 Task: Create Card Customer Referral Program in Board Sales Reporting to Workspace Event Marketing. Create Card Partnership Agreements Review in Board Media Planning and Buying to Workspace Event Marketing. Create Card Brand Reputation Monitoring in Board Sales Incentive Program Design and Implementation to Workspace Event Marketing
Action: Mouse moved to (81, 265)
Screenshot: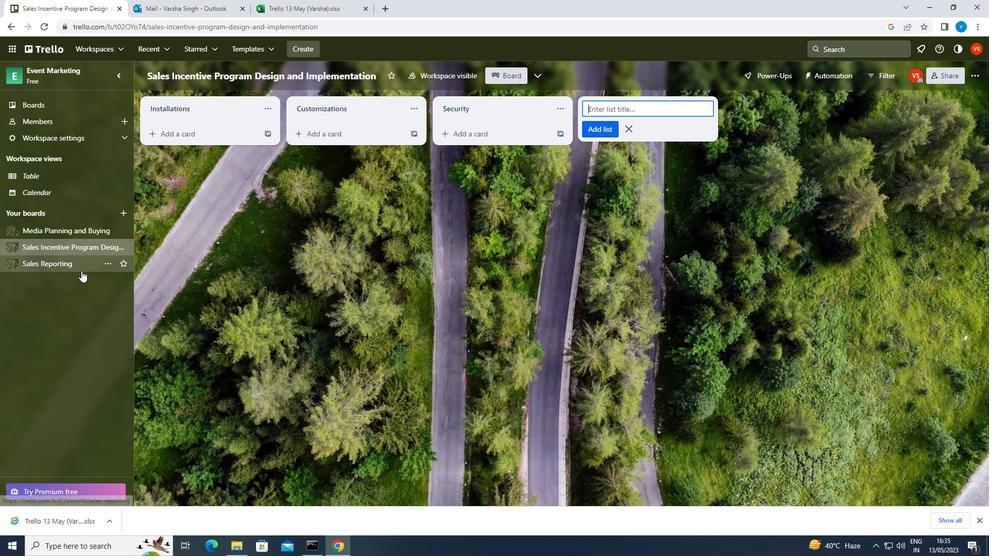 
Action: Mouse pressed left at (81, 265)
Screenshot: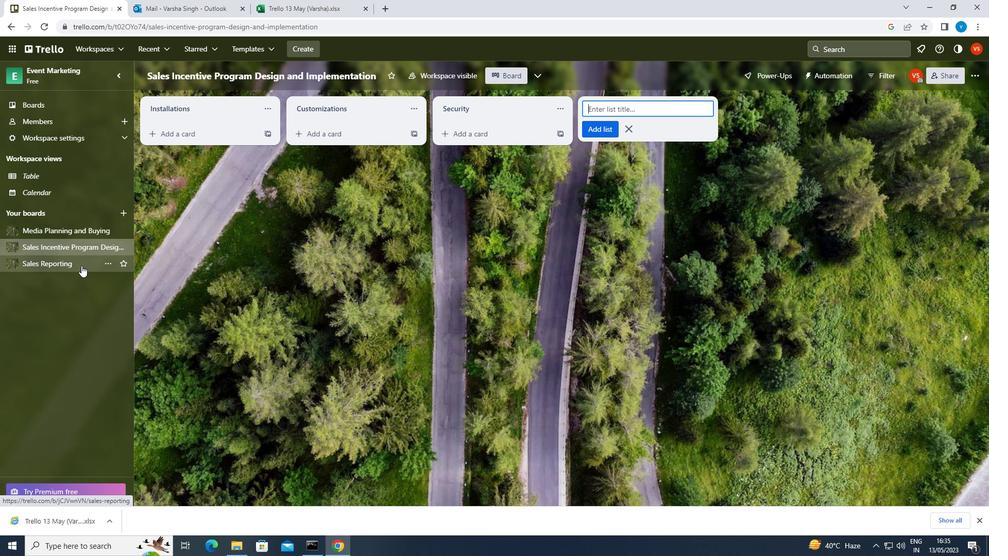 
Action: Mouse moved to (216, 133)
Screenshot: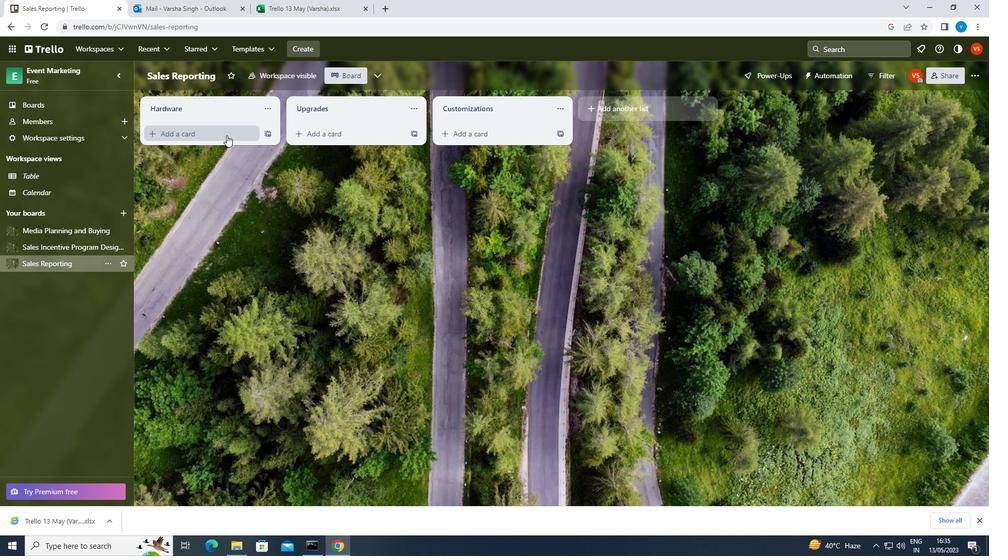 
Action: Mouse pressed left at (216, 133)
Screenshot: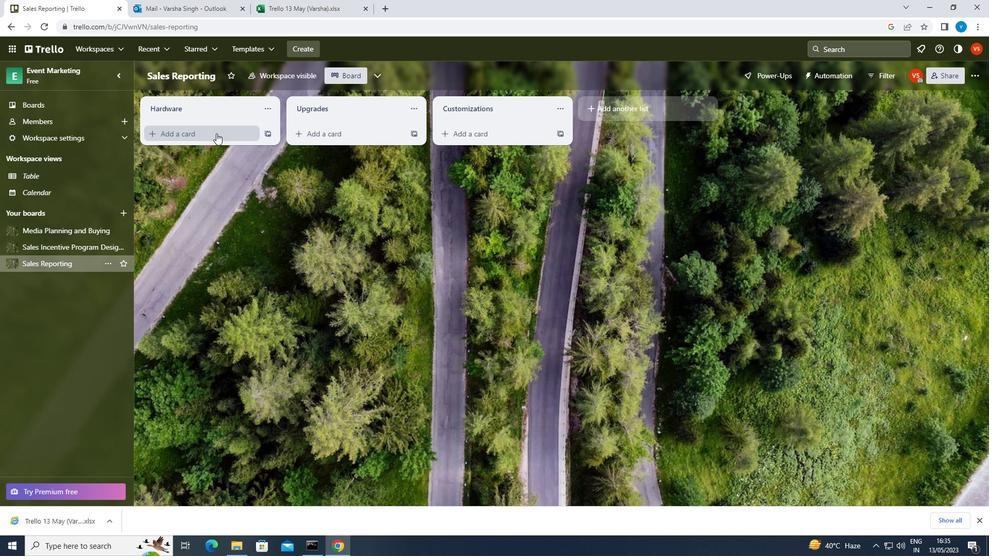 
Action: Mouse moved to (216, 131)
Screenshot: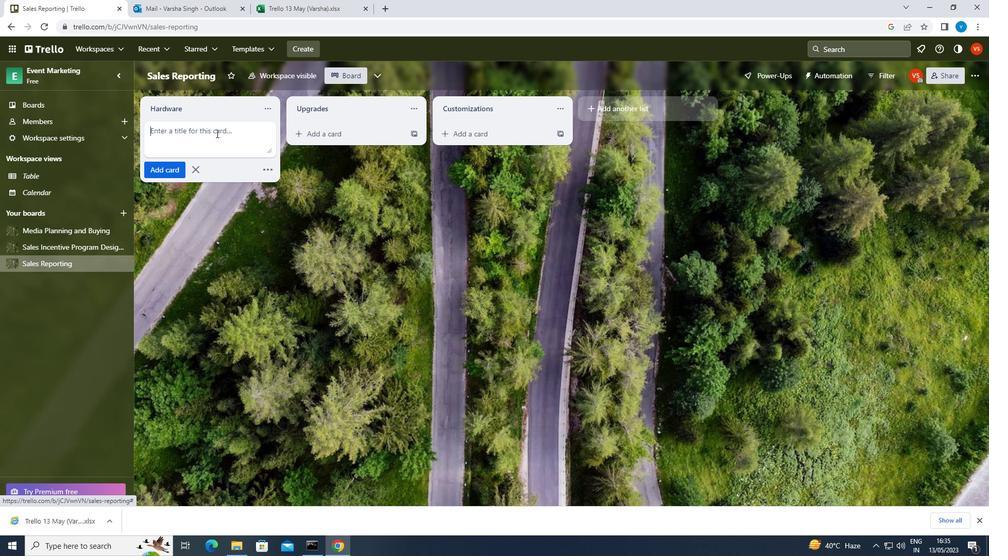 
Action: Key pressed <Key.shift>CUSTOMER<Key.space><Key.shift>REFERRAL<Key.space><Key.shift>PROGRAM
Screenshot: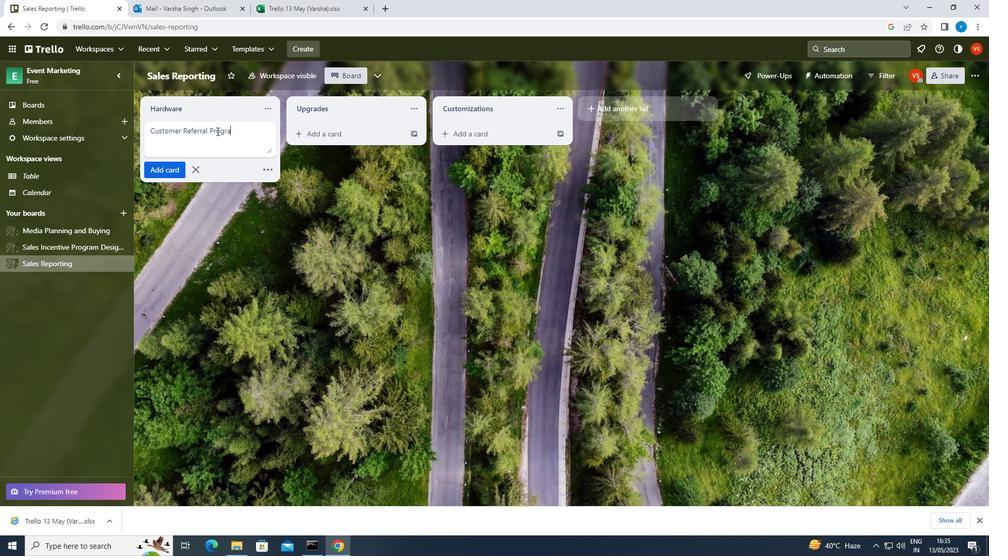
Action: Mouse moved to (224, 127)
Screenshot: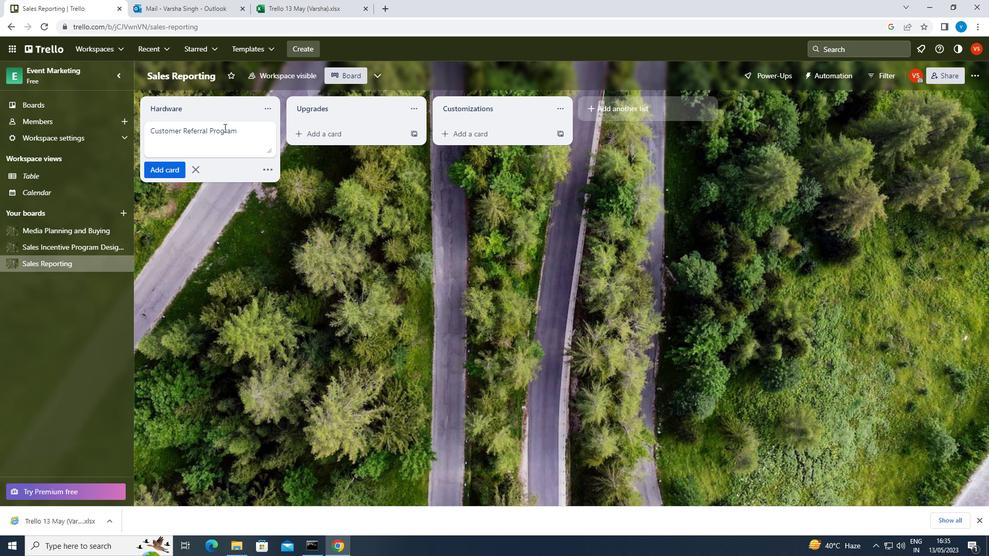 
Action: Key pressed <Key.enter>
Screenshot: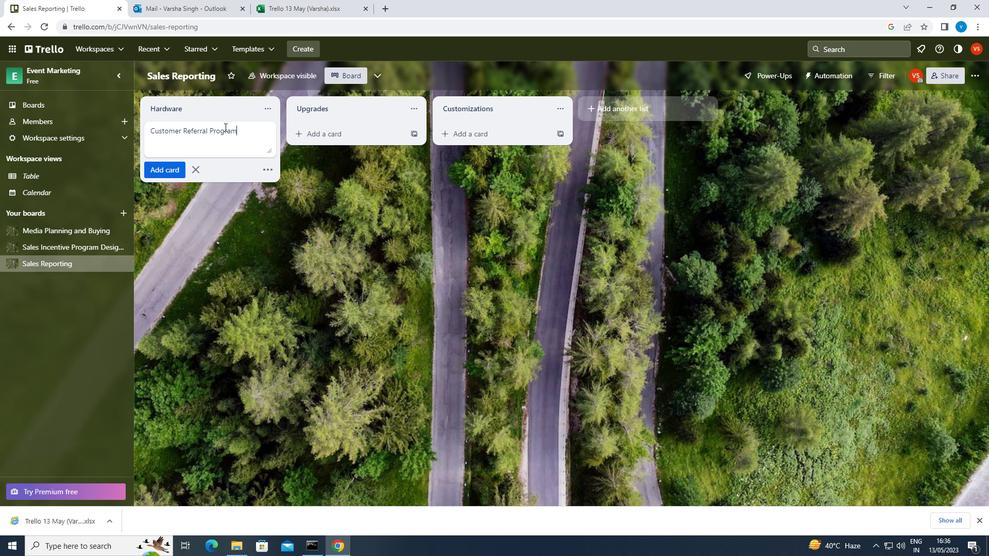 
Action: Mouse moved to (76, 230)
Screenshot: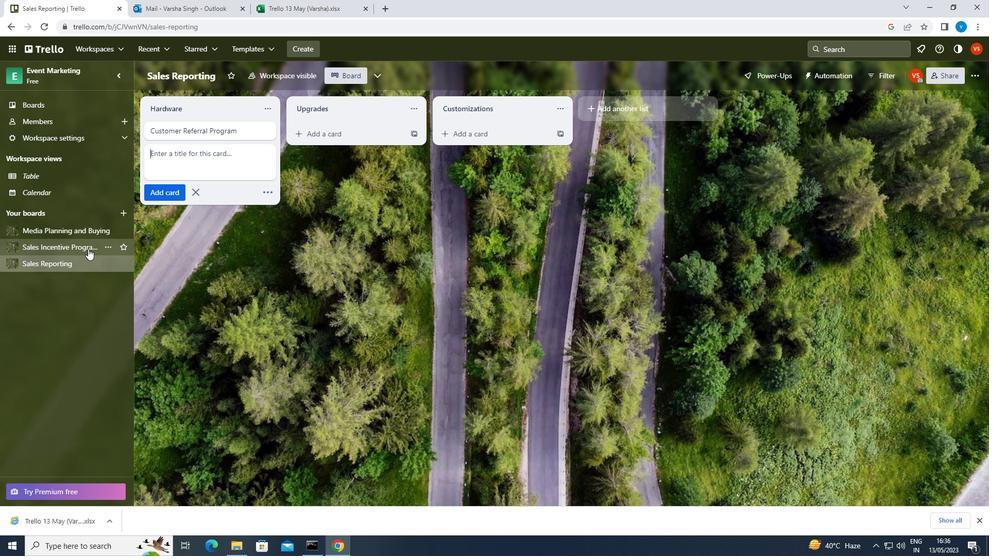
Action: Mouse pressed left at (76, 230)
Screenshot: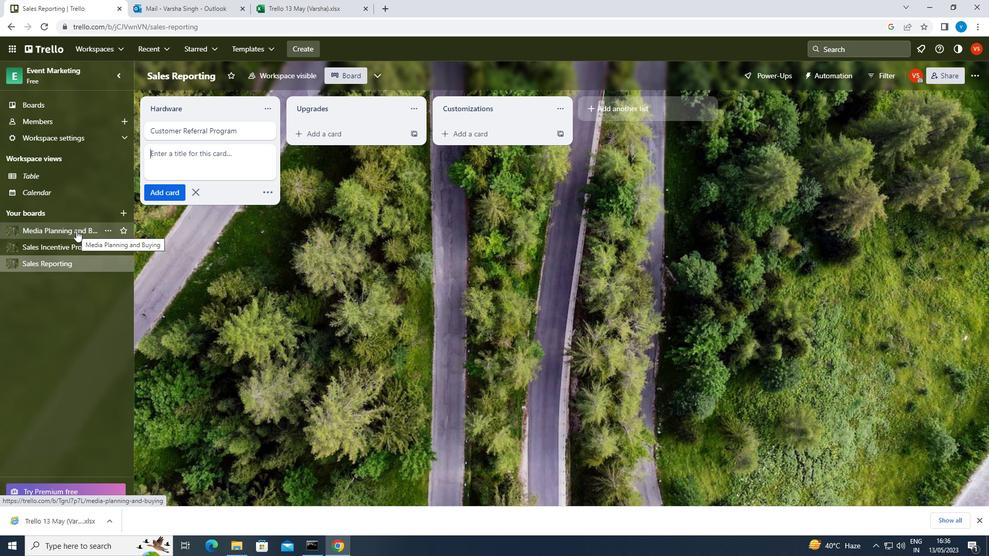 
Action: Mouse moved to (201, 131)
Screenshot: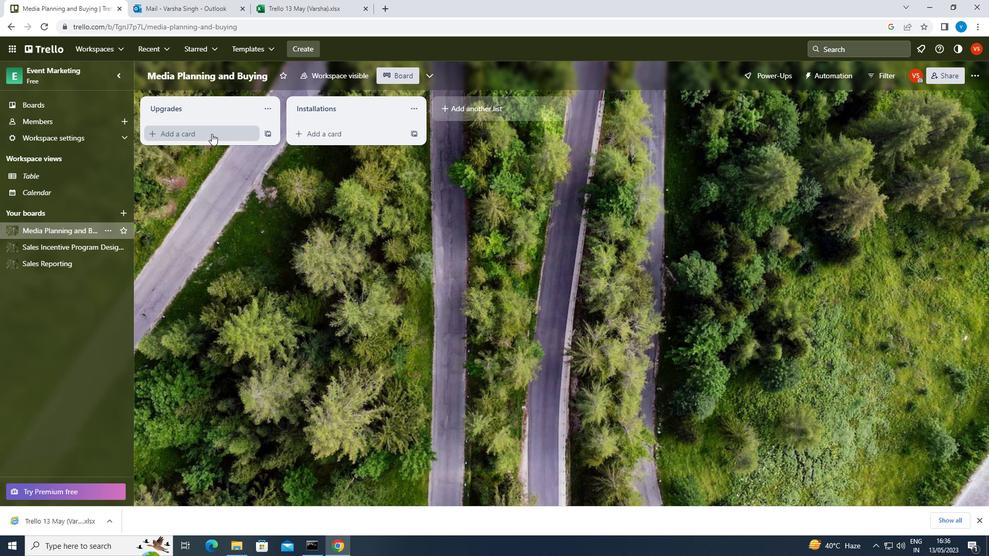 
Action: Mouse pressed left at (201, 131)
Screenshot: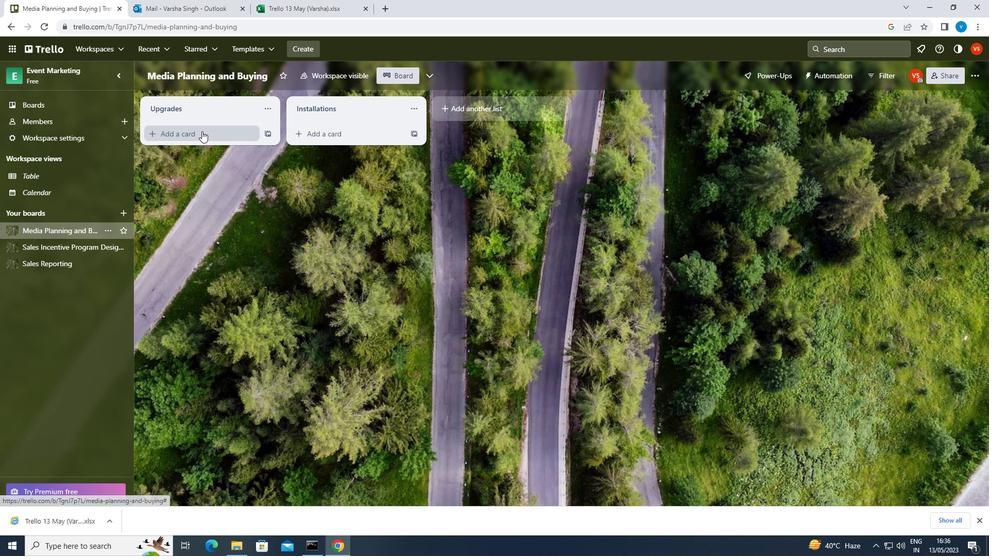 
Action: Mouse moved to (297, 92)
Screenshot: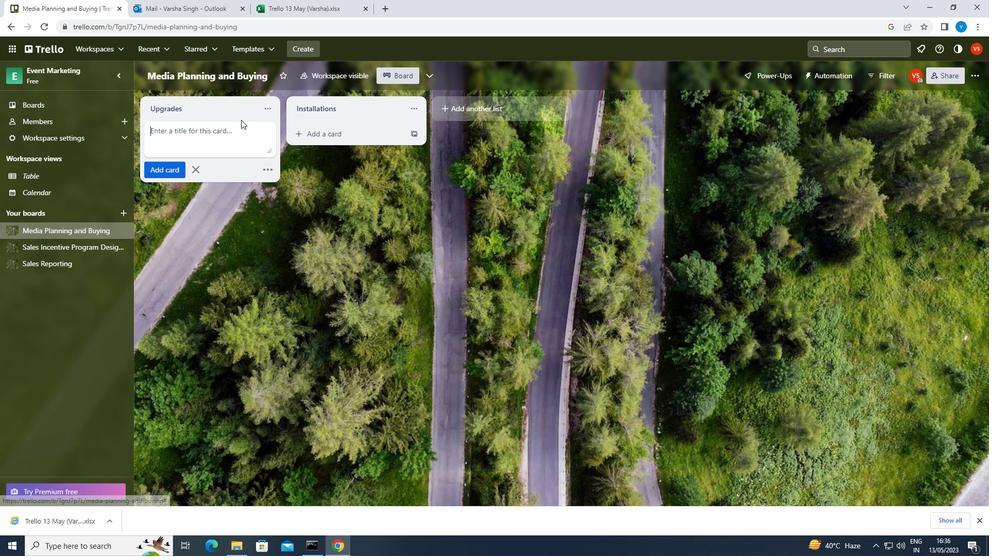 
Action: Key pressed <Key.shift>PARTNERSHIP<Key.space><Key.shift><Key.shift>AGREEMENTS<Key.space><Key.shift>REVIEW<Key.enter>
Screenshot: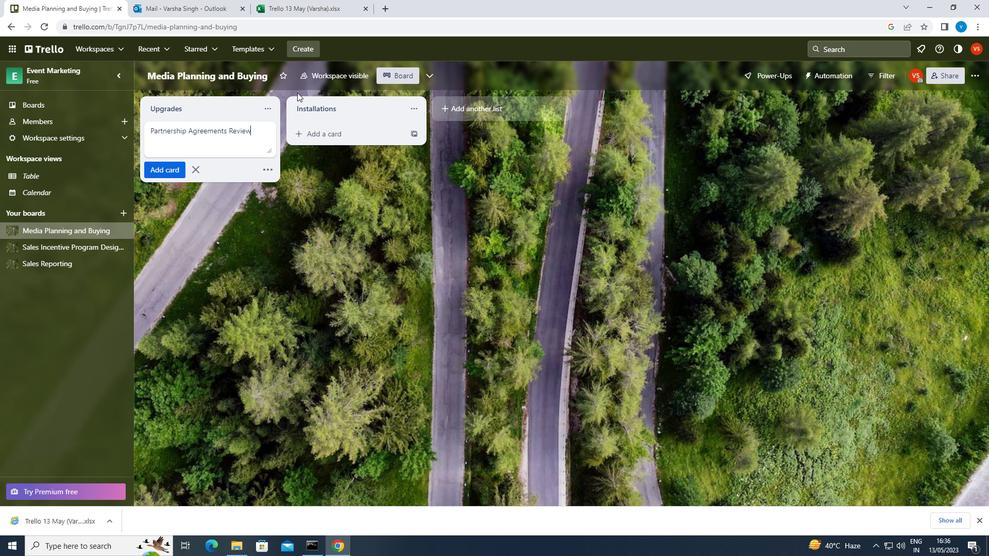 
Action: Mouse moved to (82, 244)
Screenshot: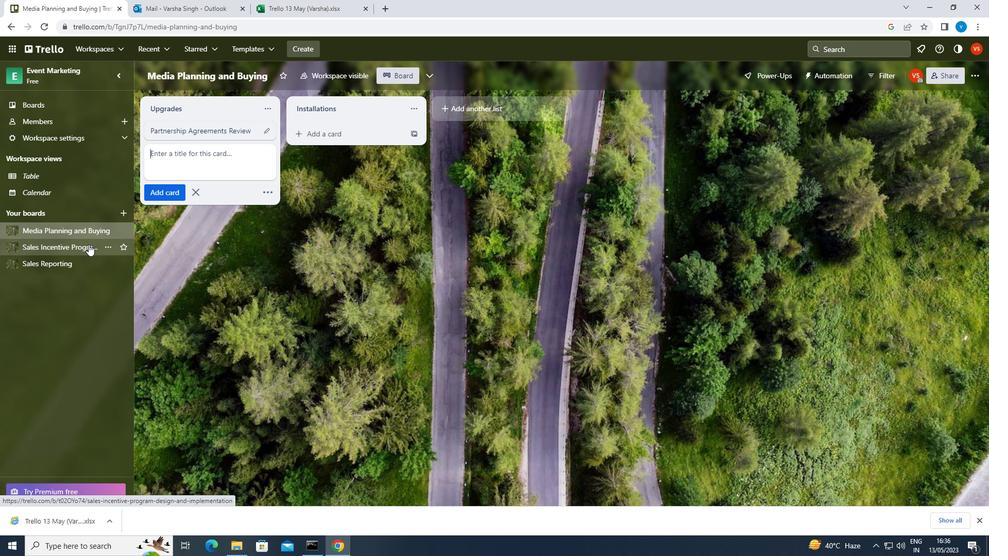 
Action: Mouse pressed left at (82, 244)
Screenshot: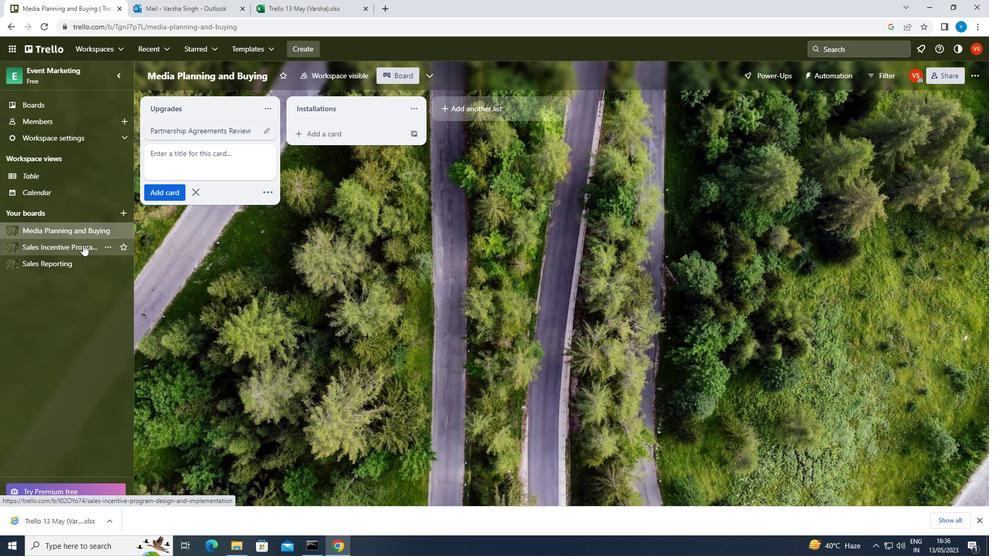 
Action: Mouse moved to (201, 131)
Screenshot: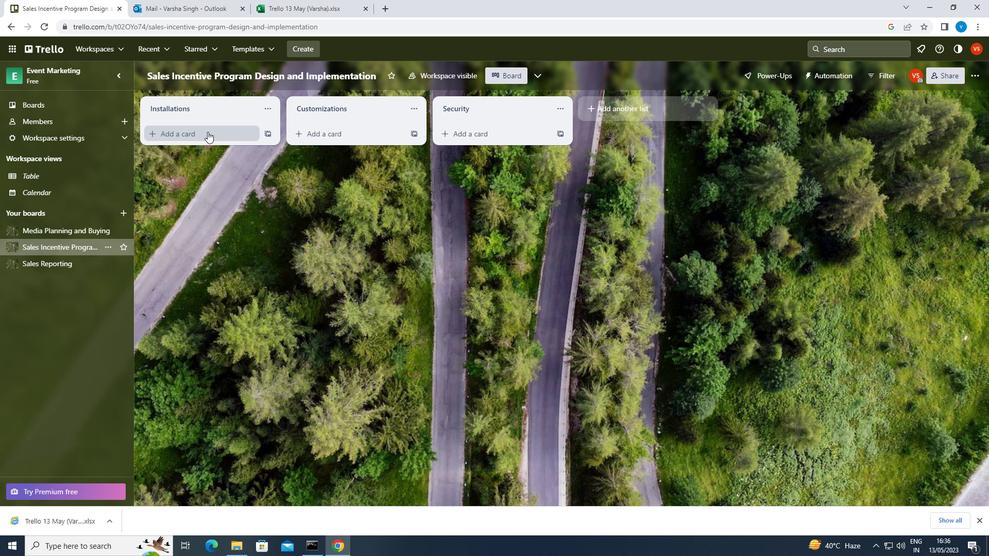 
Action: Mouse pressed left at (201, 131)
Screenshot: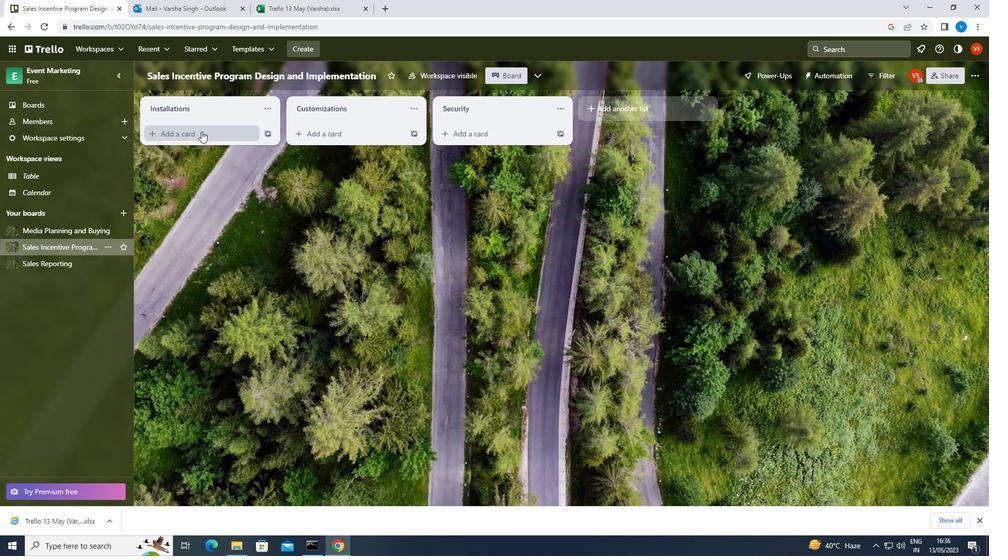 
Action: Key pressed <Key.shift>BRAND<Key.space><Key.shift>REPUTATION<Key.space><Key.shift>MONITORING
Screenshot: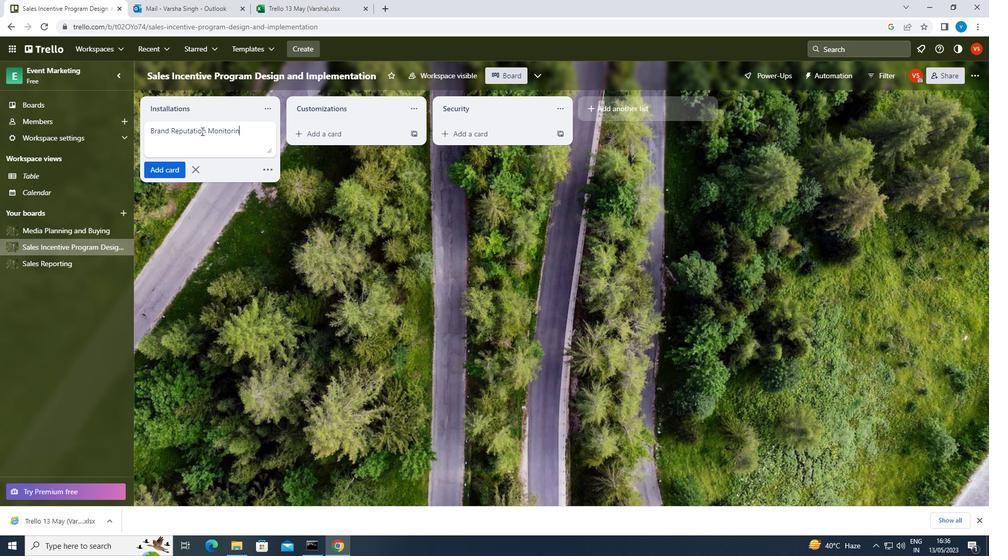 
Action: Mouse moved to (301, 187)
Screenshot: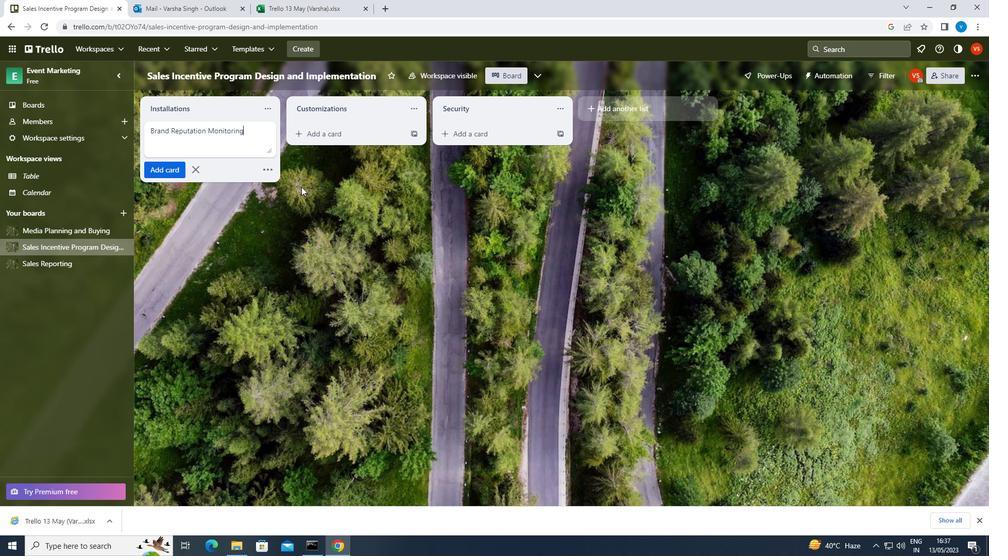 
Action: Key pressed <Key.enter>
Screenshot: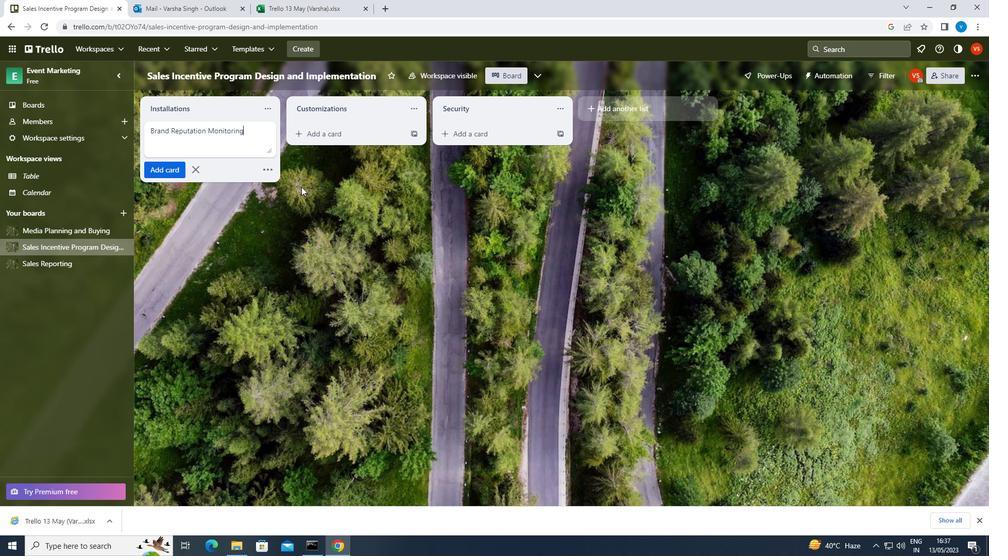 
Action: Mouse moved to (301, 185)
Screenshot: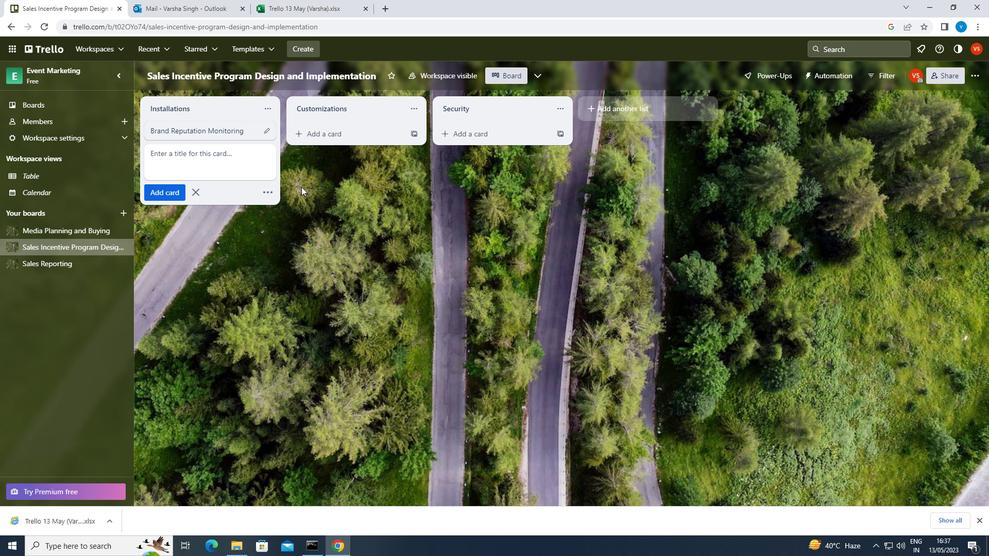 
